 Task: Insert a tickbox in your sheet.
Action: Mouse moved to (1301, 87)
Screenshot: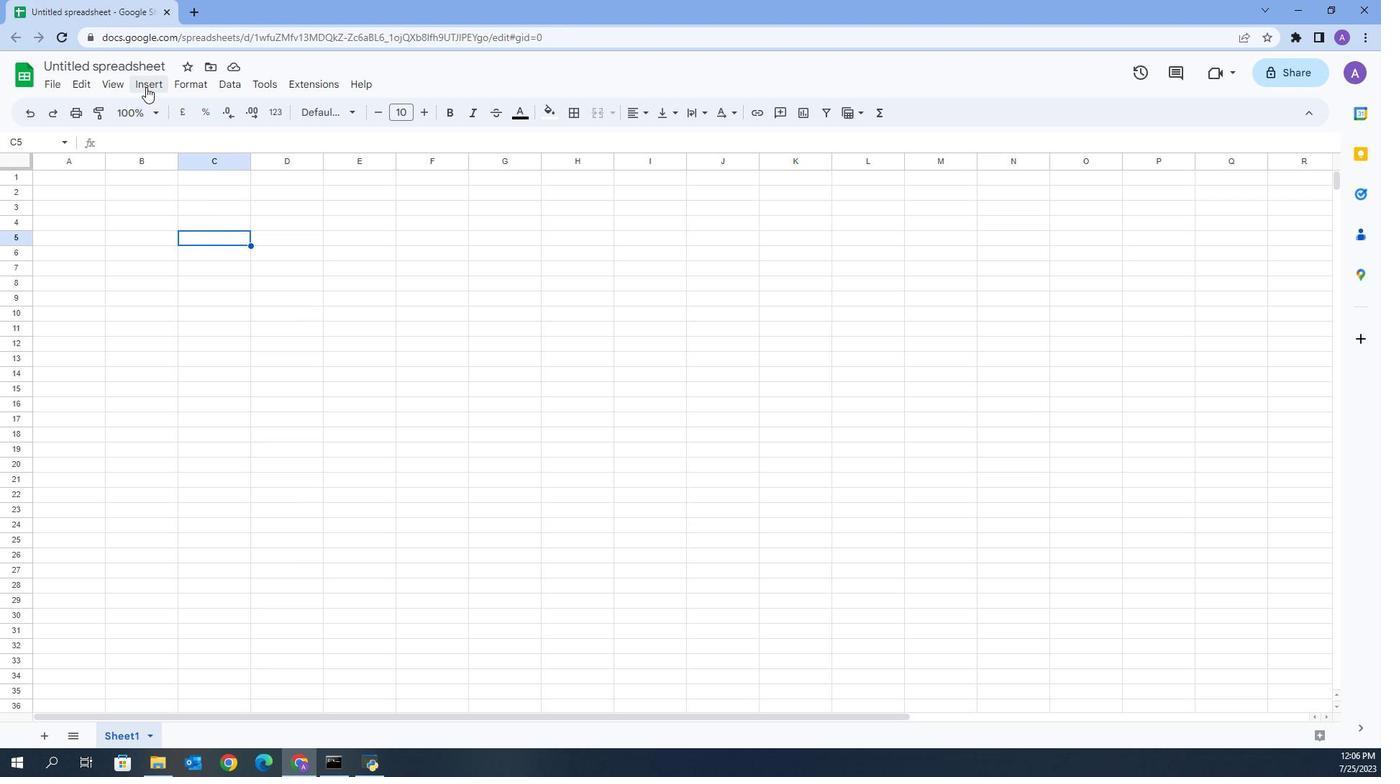 
Action: Mouse pressed left at (1301, 87)
Screenshot: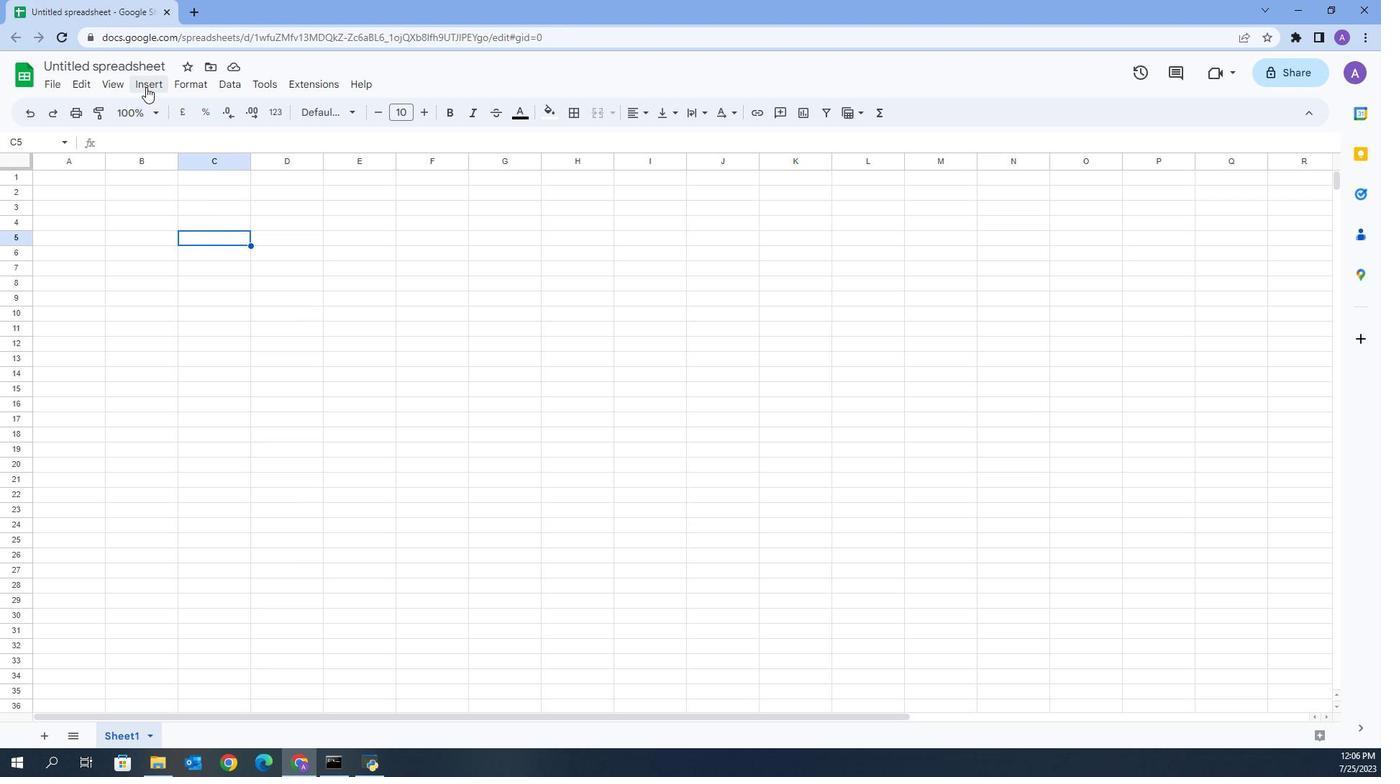 
Action: Mouse moved to (1347, 375)
Screenshot: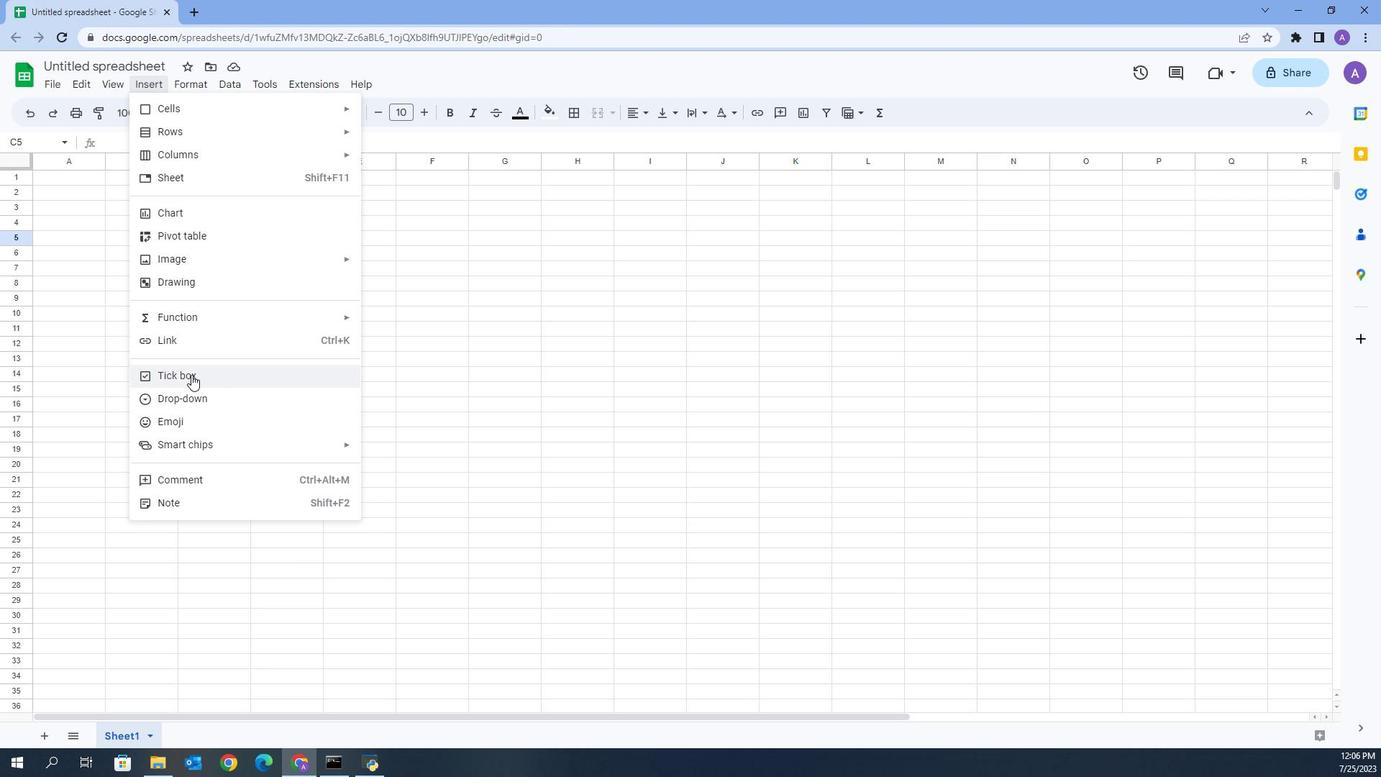 
Action: Mouse pressed left at (1347, 375)
Screenshot: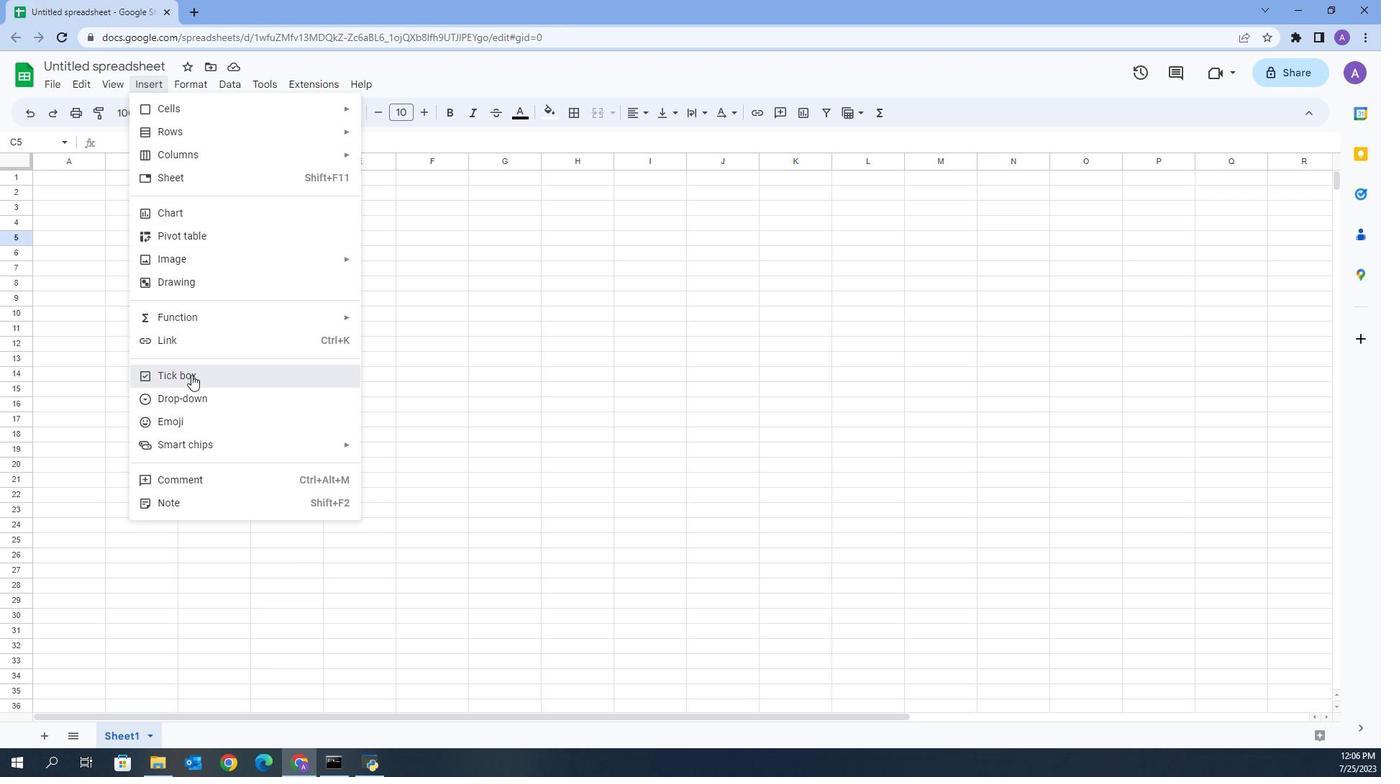 
